Task: Cancel Skin Tone Balance
Action: Mouse moved to (181, 104)
Screenshot: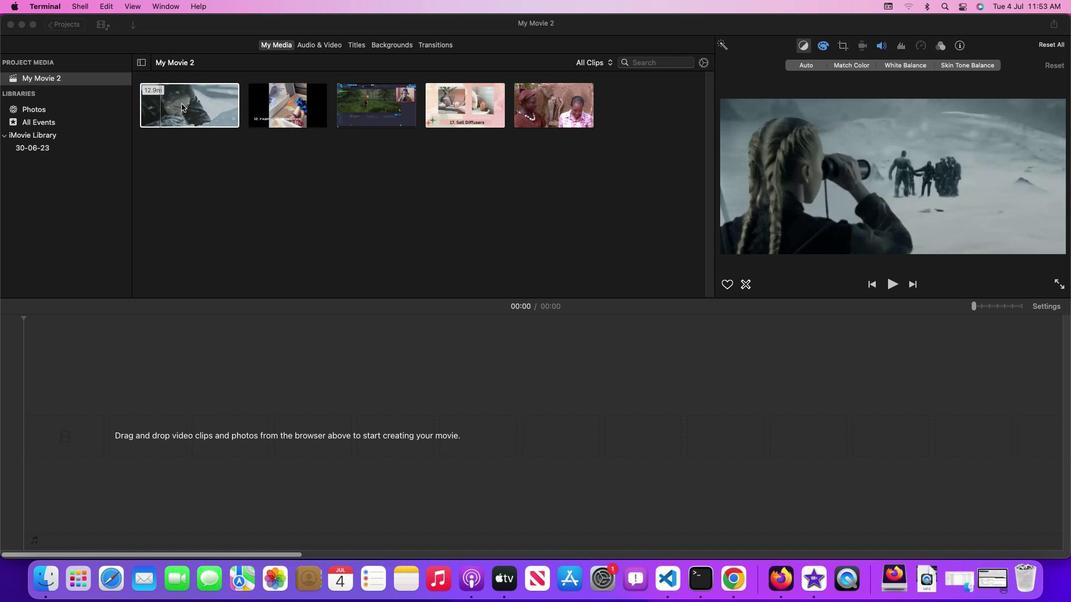 
Action: Mouse pressed left at (181, 104)
Screenshot: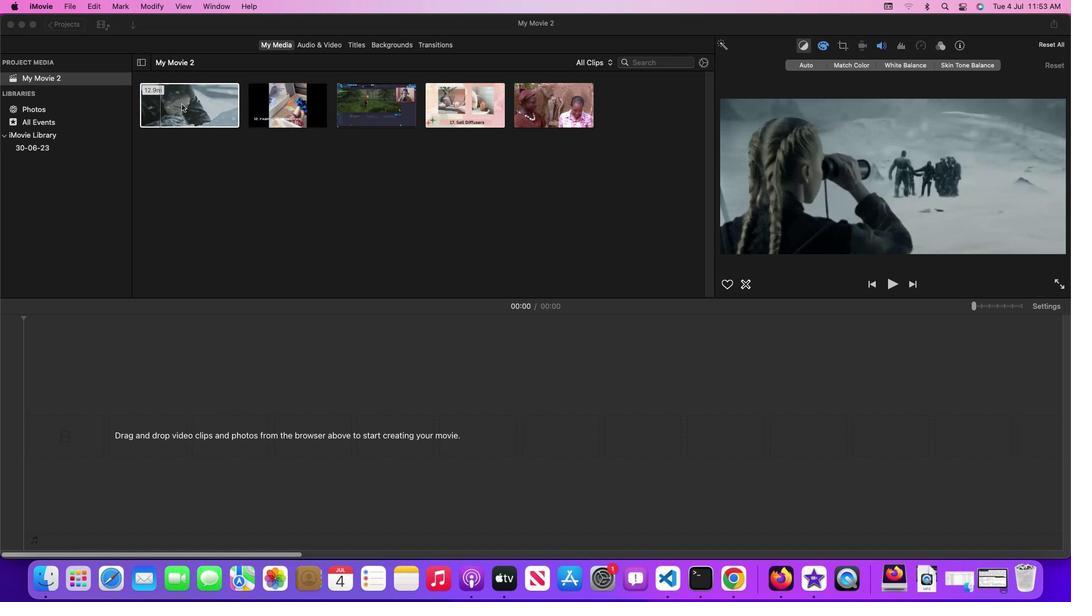
Action: Mouse moved to (156, 5)
Screenshot: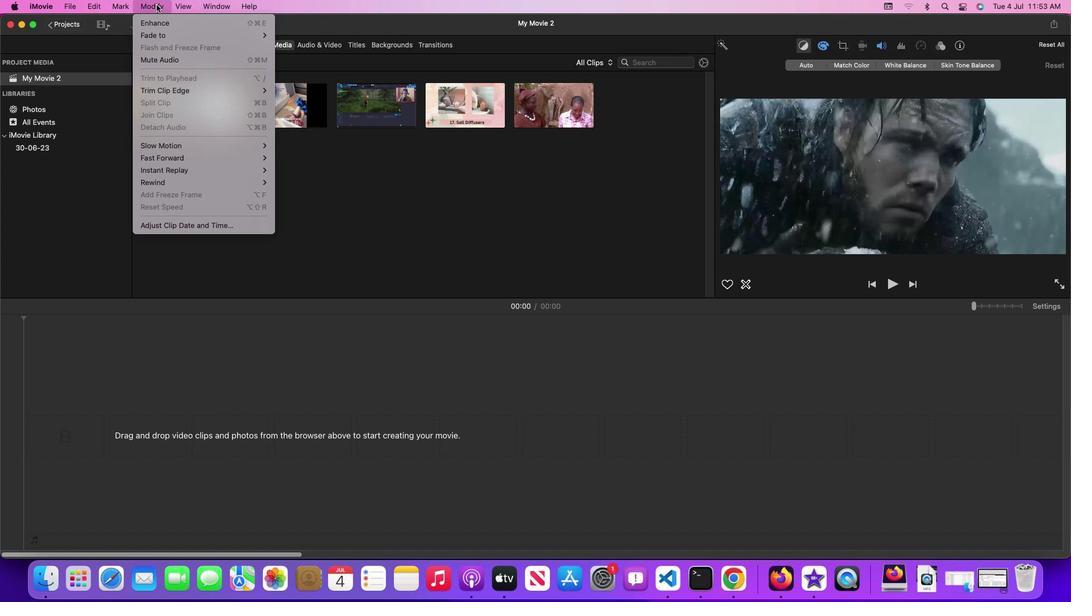 
Action: Mouse pressed left at (156, 5)
Screenshot: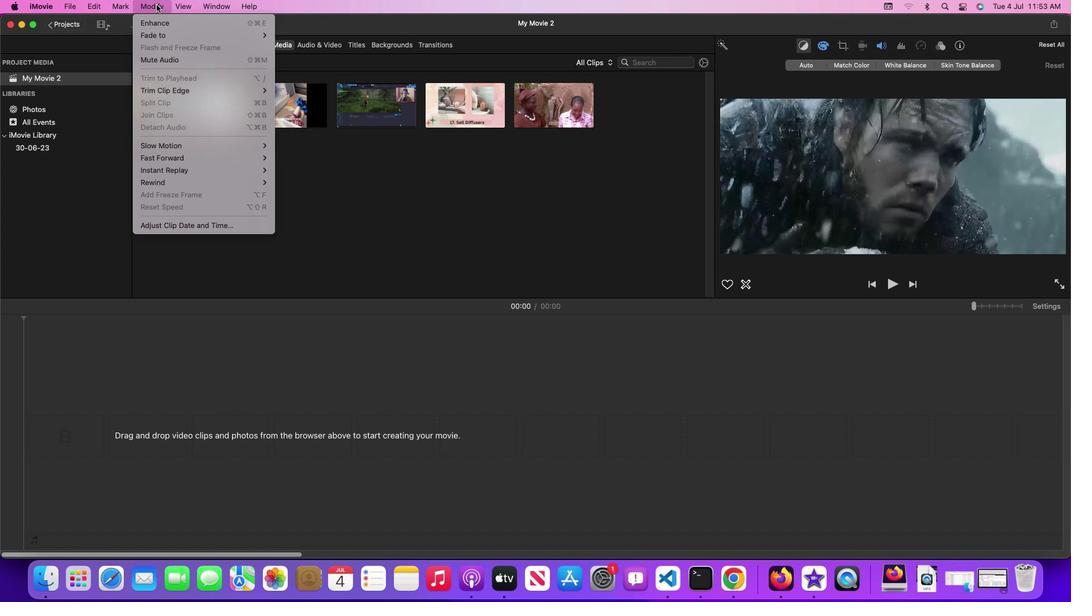 
Action: Mouse moved to (170, 23)
Screenshot: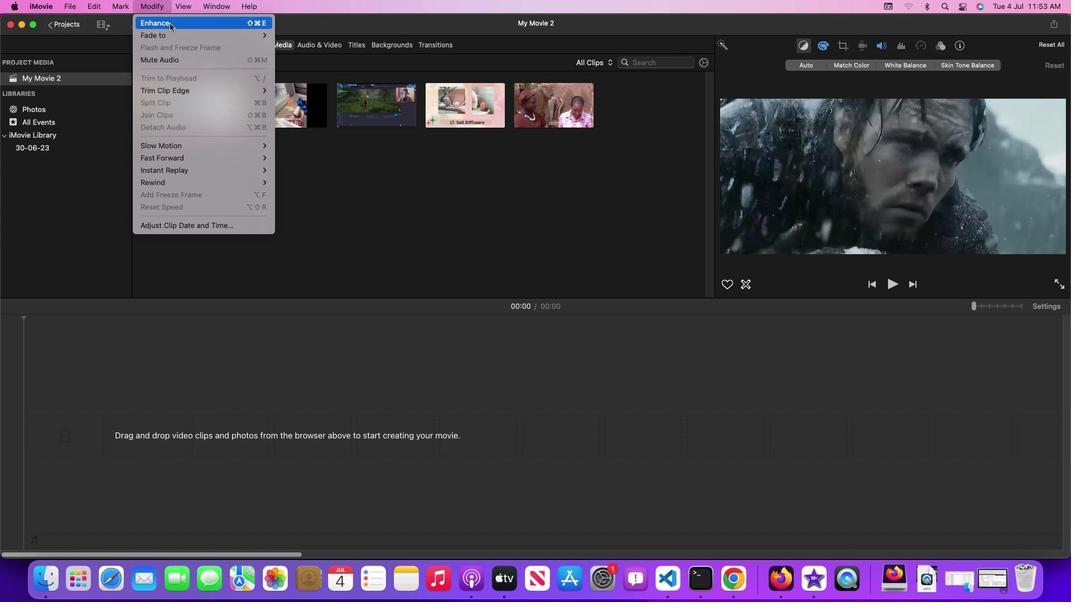 
Action: Mouse pressed left at (170, 23)
Screenshot: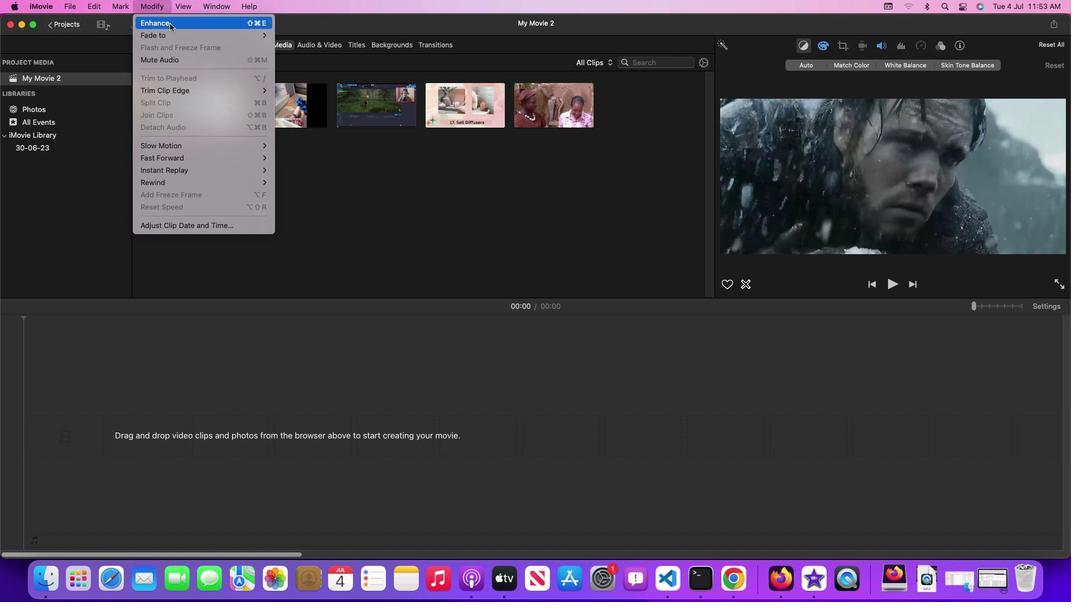 
Action: Mouse moved to (984, 65)
Screenshot: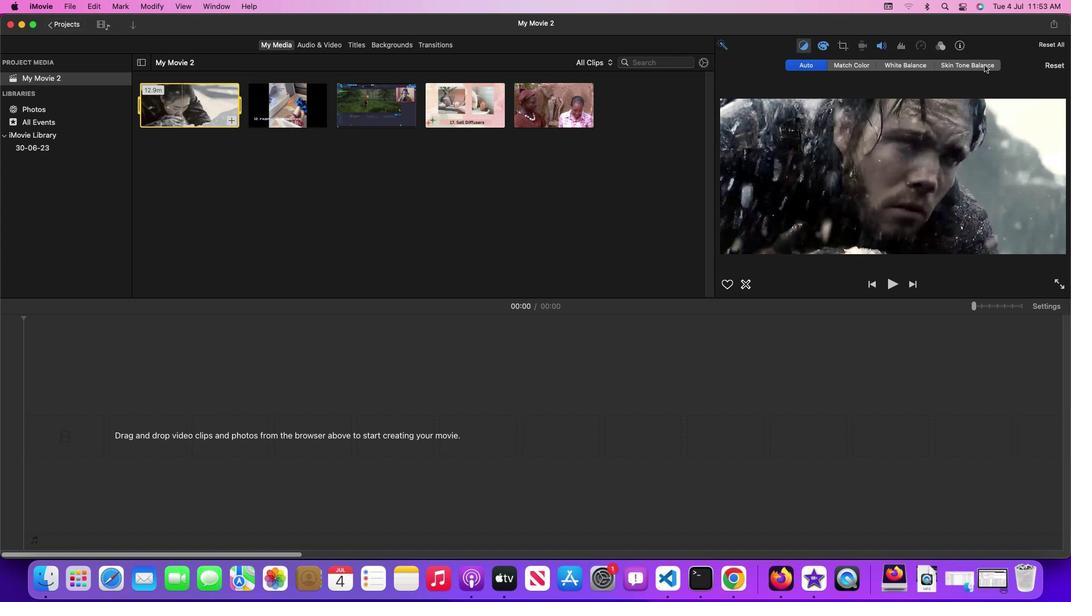 
Action: Mouse pressed left at (984, 65)
Screenshot: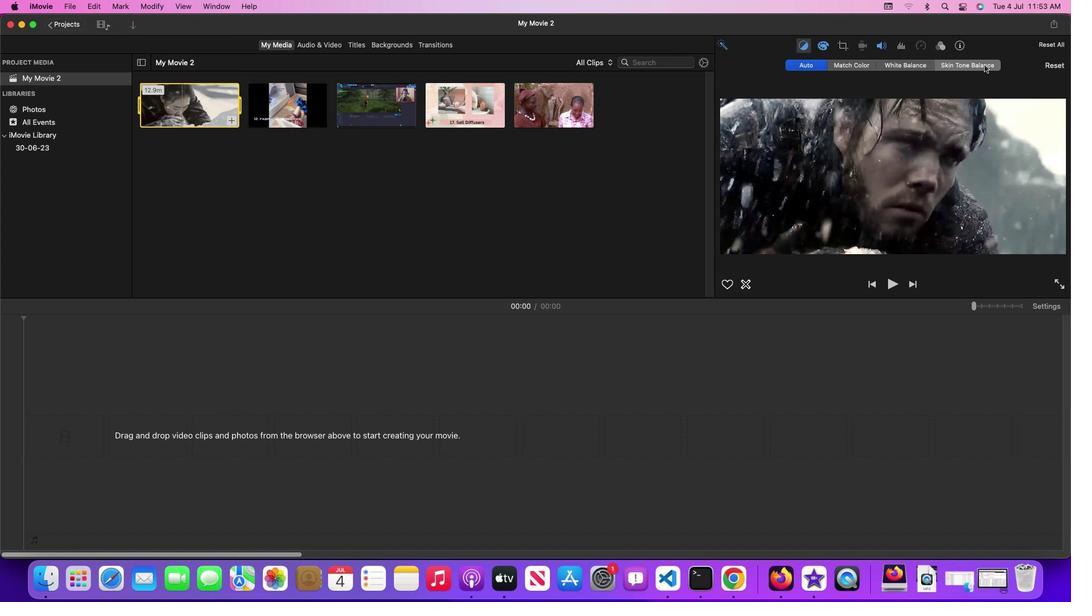 
Action: Mouse moved to (1038, 114)
Screenshot: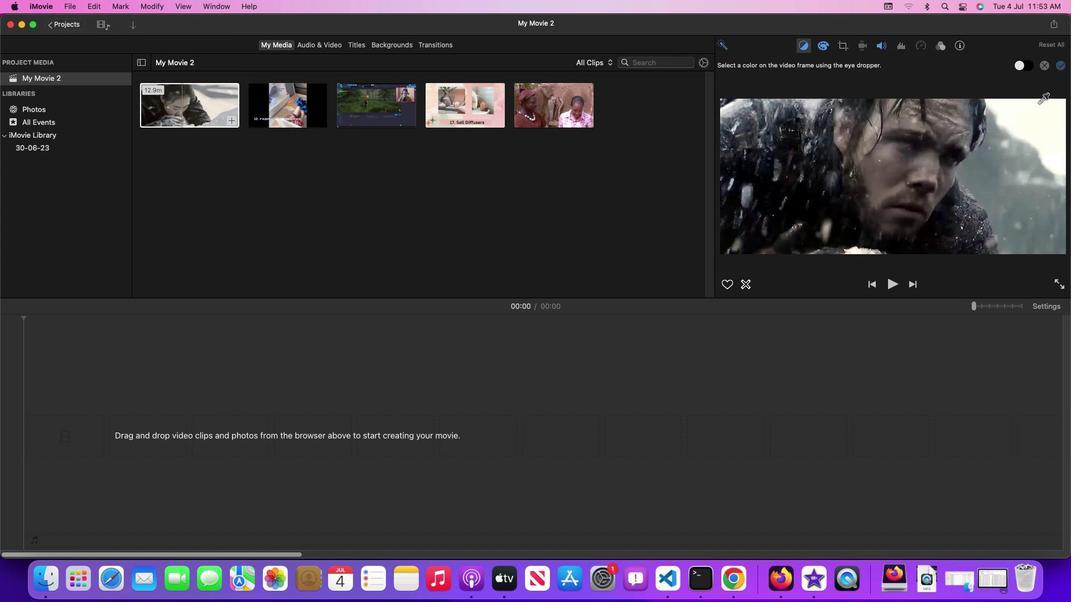 
Action: Mouse pressed left at (1038, 114)
Screenshot: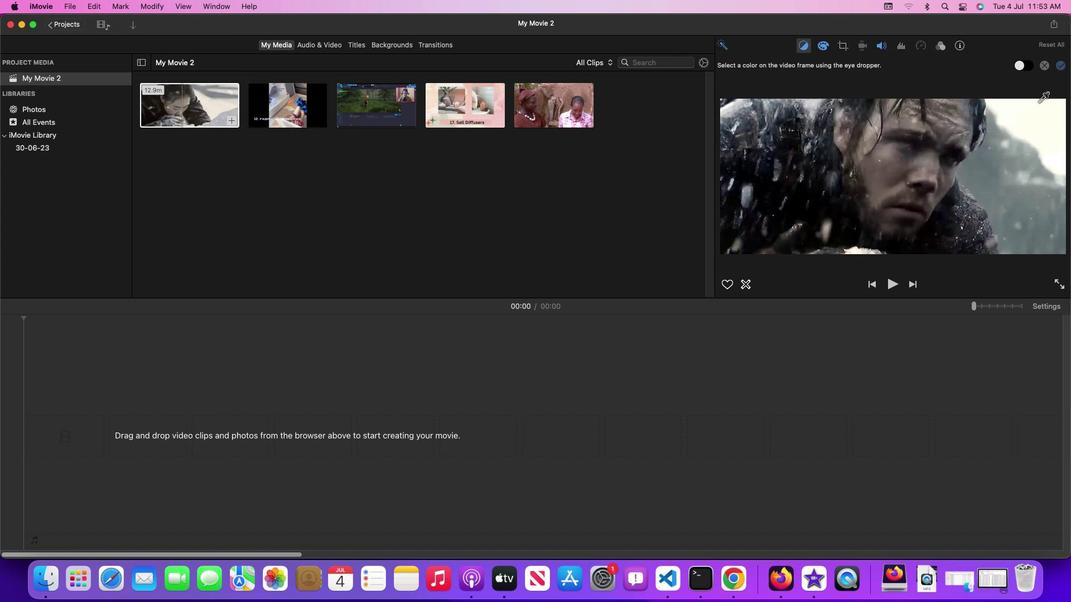 
Action: Mouse moved to (1045, 65)
Screenshot: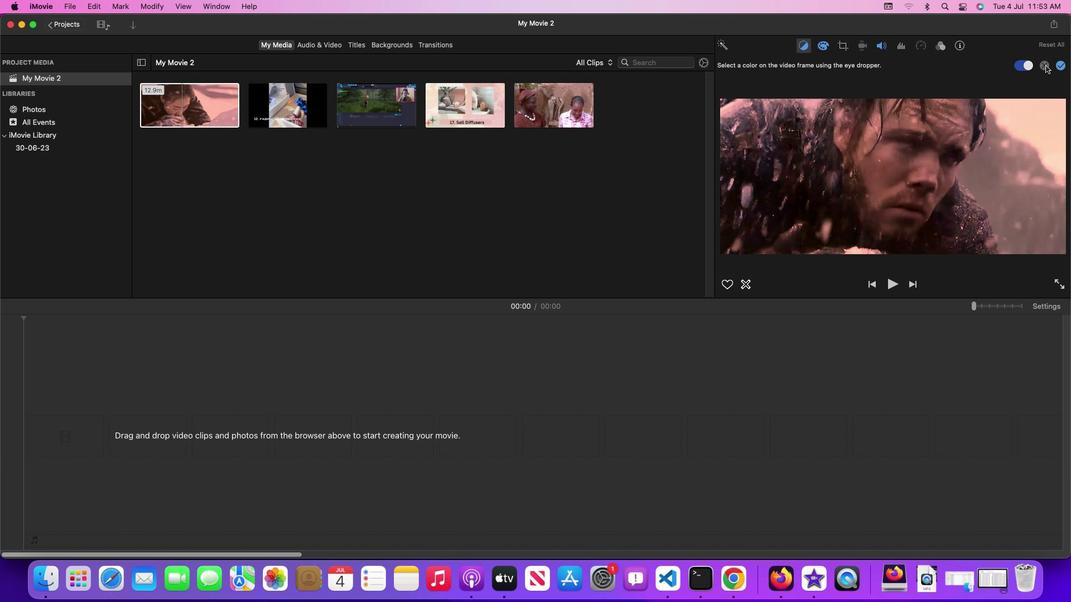 
Action: Mouse pressed left at (1045, 65)
Screenshot: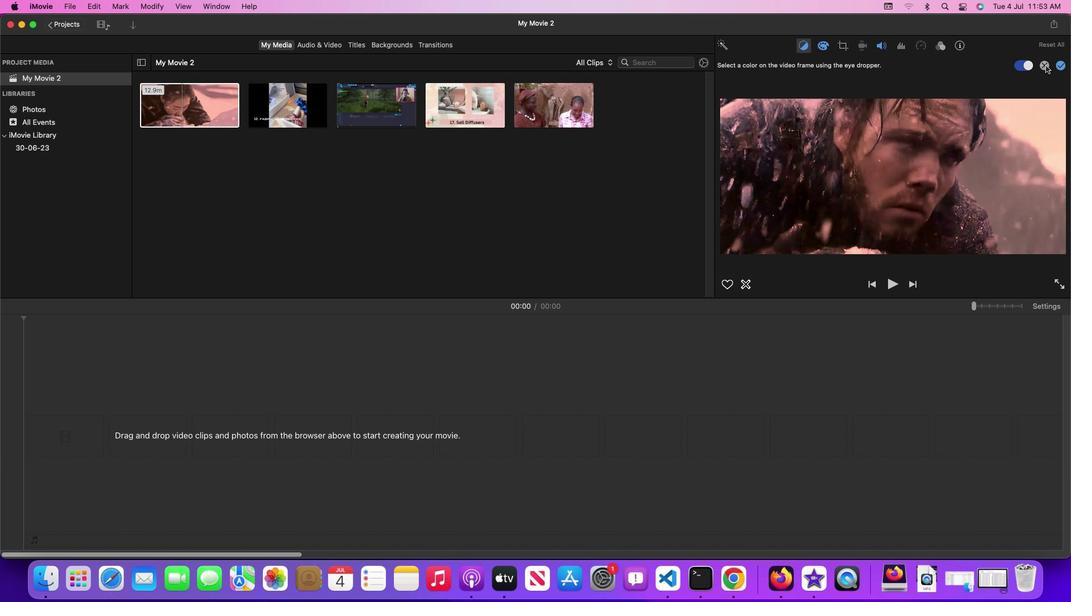 
Action: Mouse moved to (1020, 85)
Screenshot: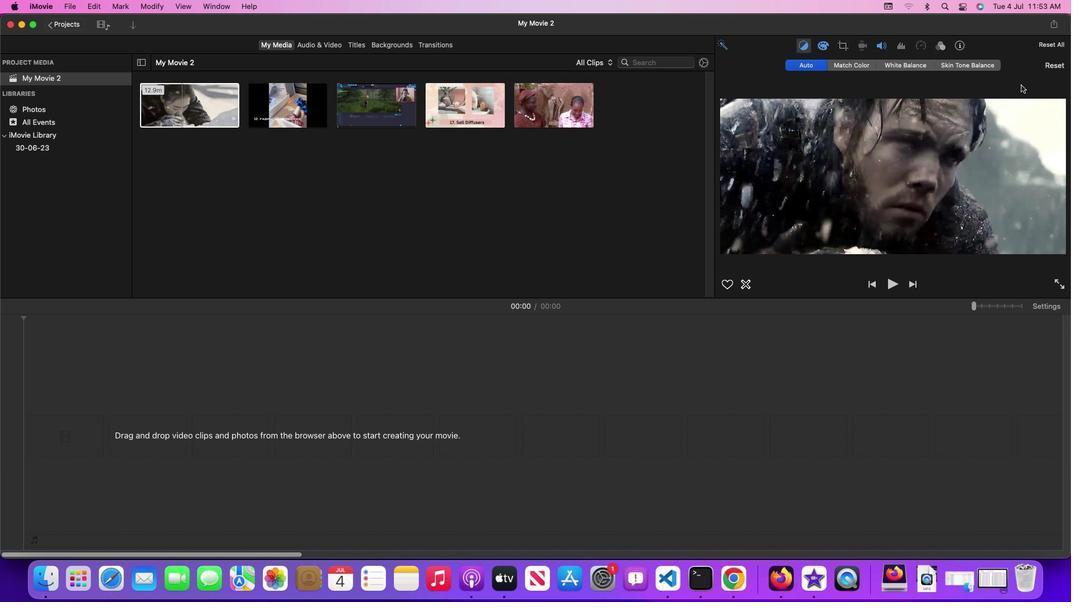 
